 Task: Select the option of copy comments.
Action: Mouse moved to (49, 116)
Screenshot: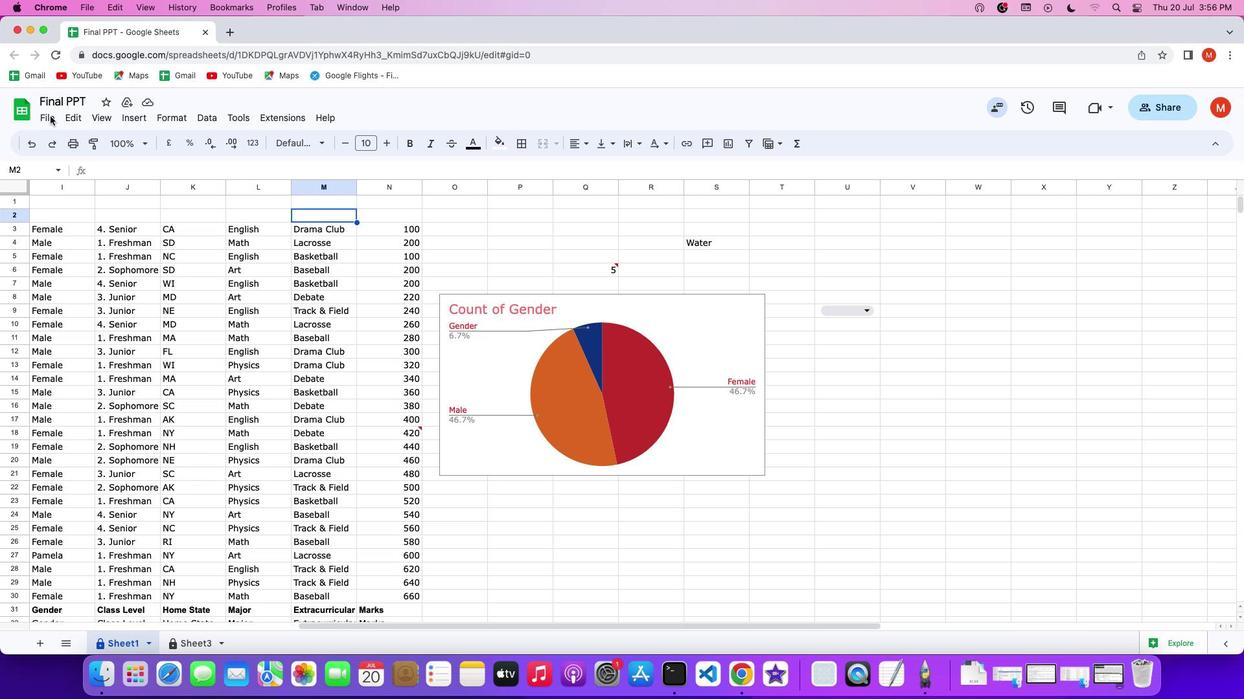 
Action: Mouse pressed left at (49, 116)
Screenshot: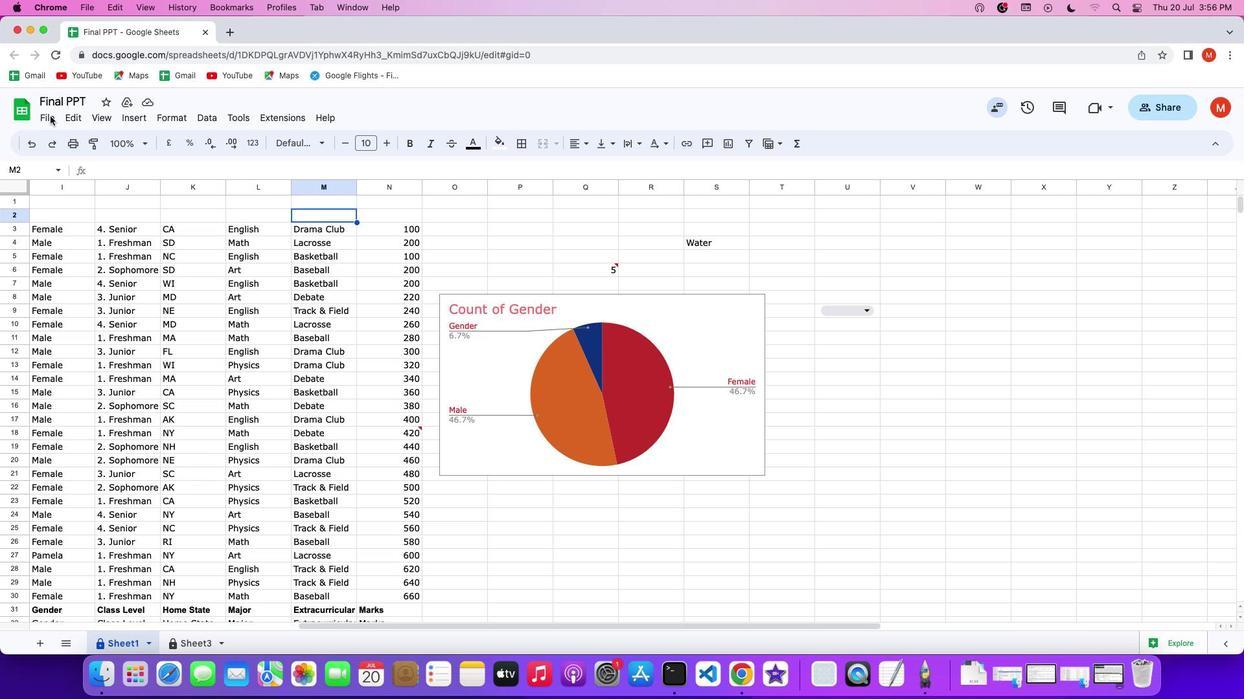 
Action: Mouse pressed left at (49, 116)
Screenshot: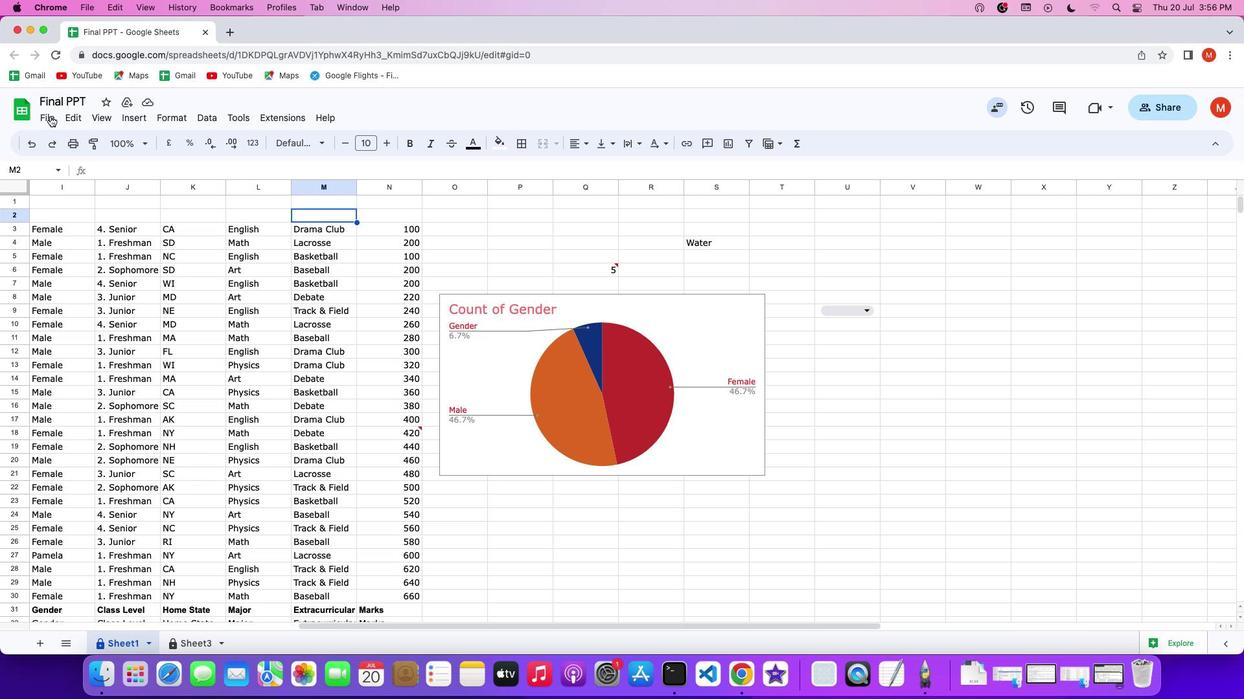 
Action: Mouse moved to (71, 198)
Screenshot: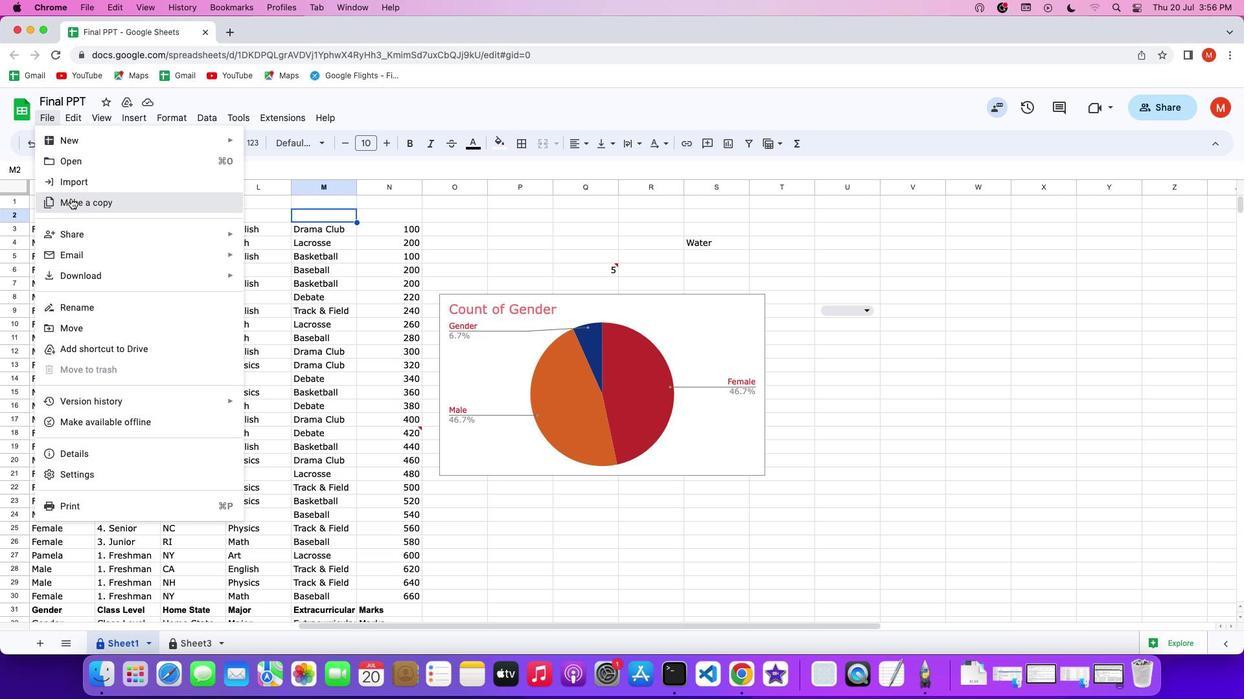 
Action: Mouse pressed left at (71, 198)
Screenshot: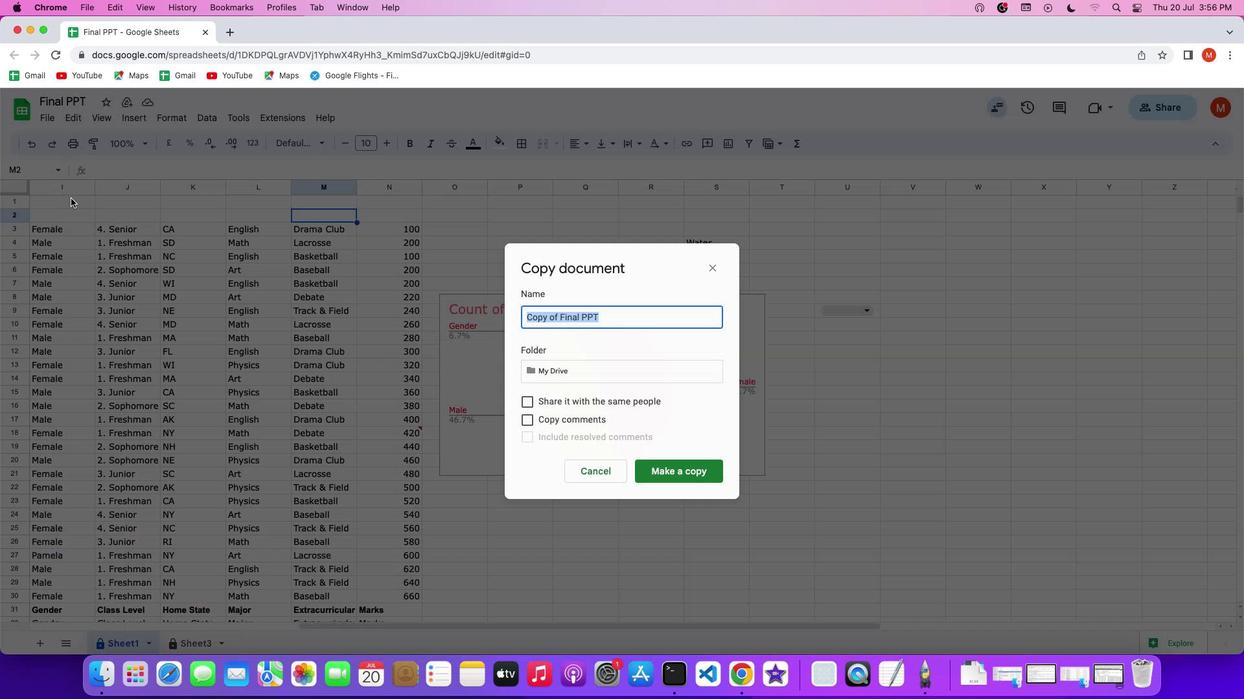 
Action: Mouse moved to (528, 418)
Screenshot: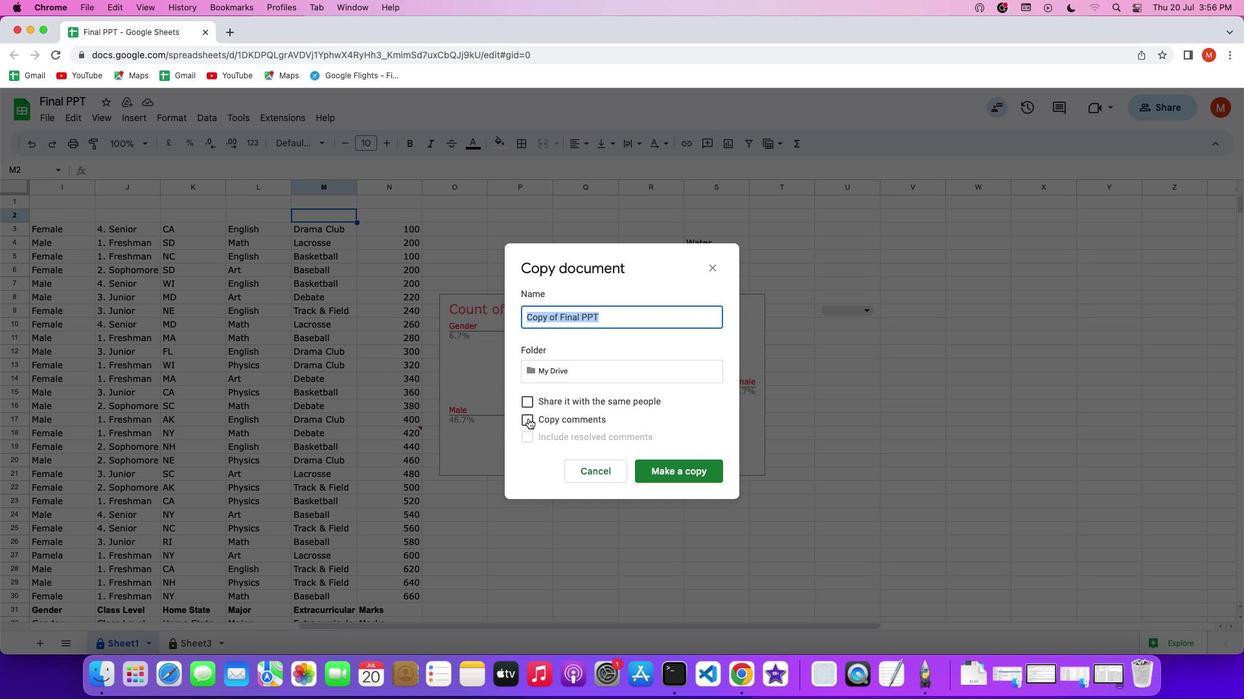 
Action: Mouse pressed left at (528, 418)
Screenshot: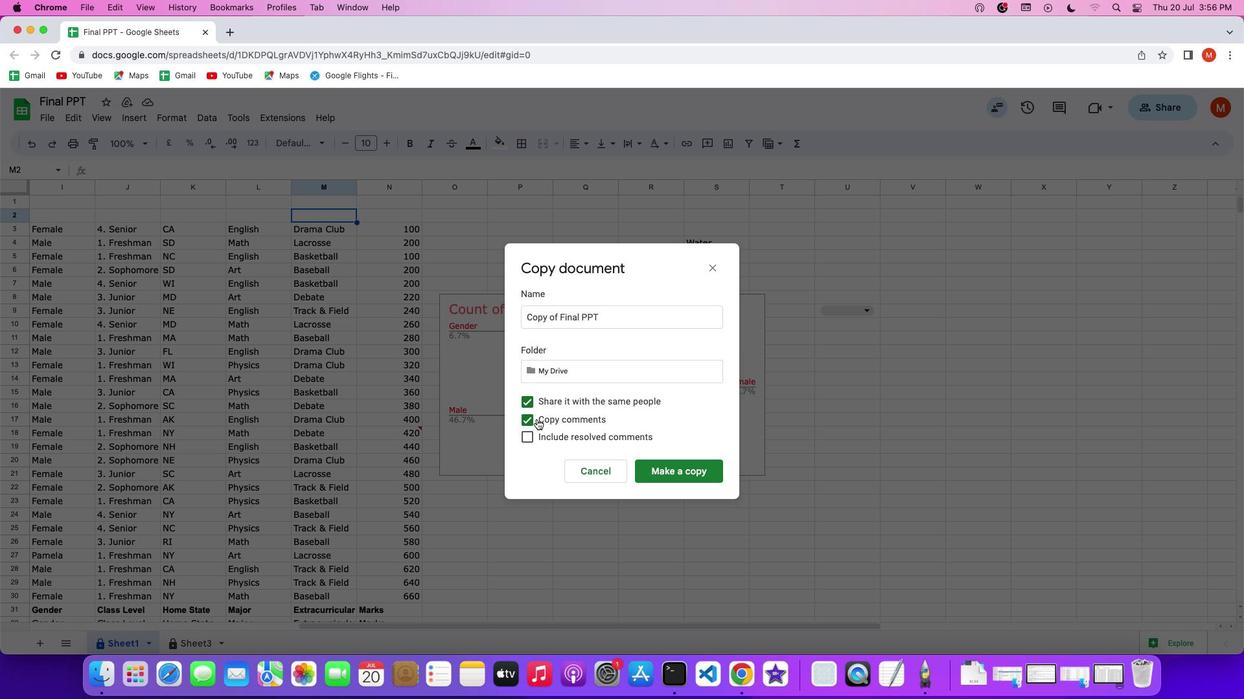 
Action: Mouse moved to (792, 450)
Screenshot: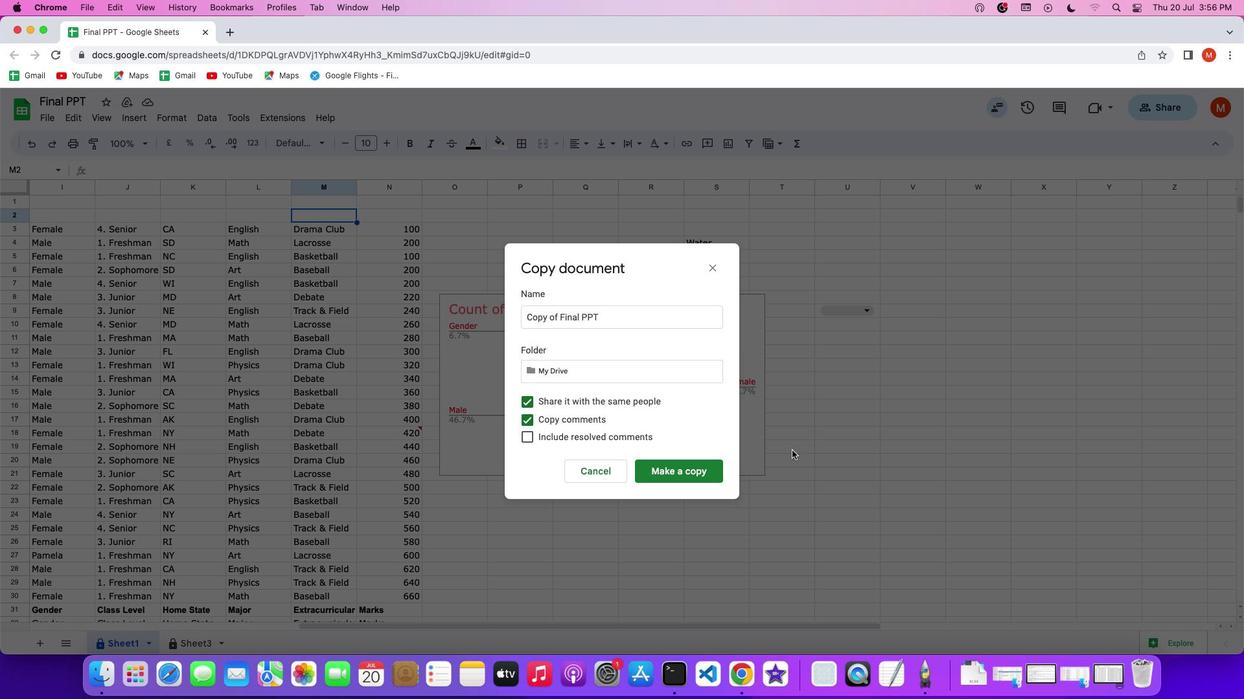 
